 Task: Print 4 pages per sheet.
Action: Mouse moved to (1117, 35)
Screenshot: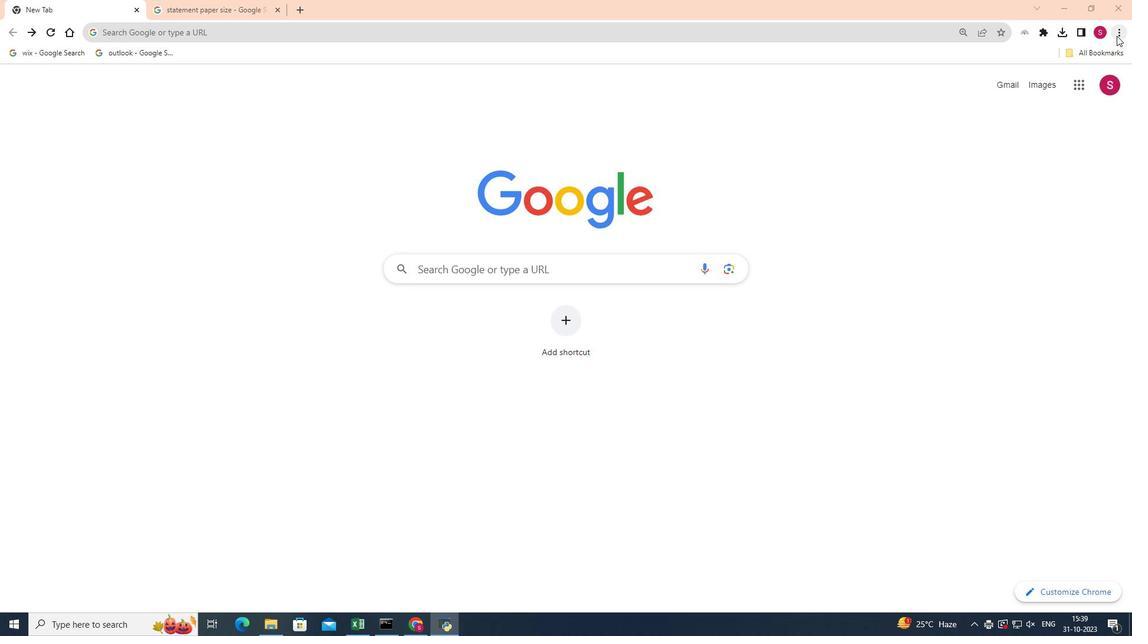 
Action: Mouse pressed left at (1117, 35)
Screenshot: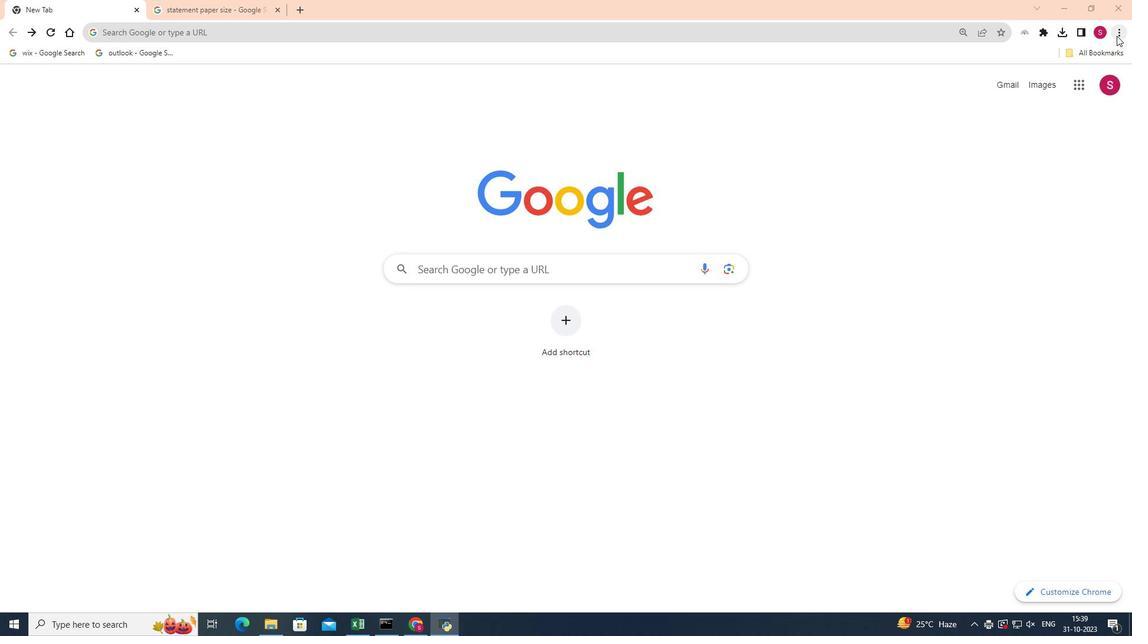 
Action: Mouse moved to (991, 178)
Screenshot: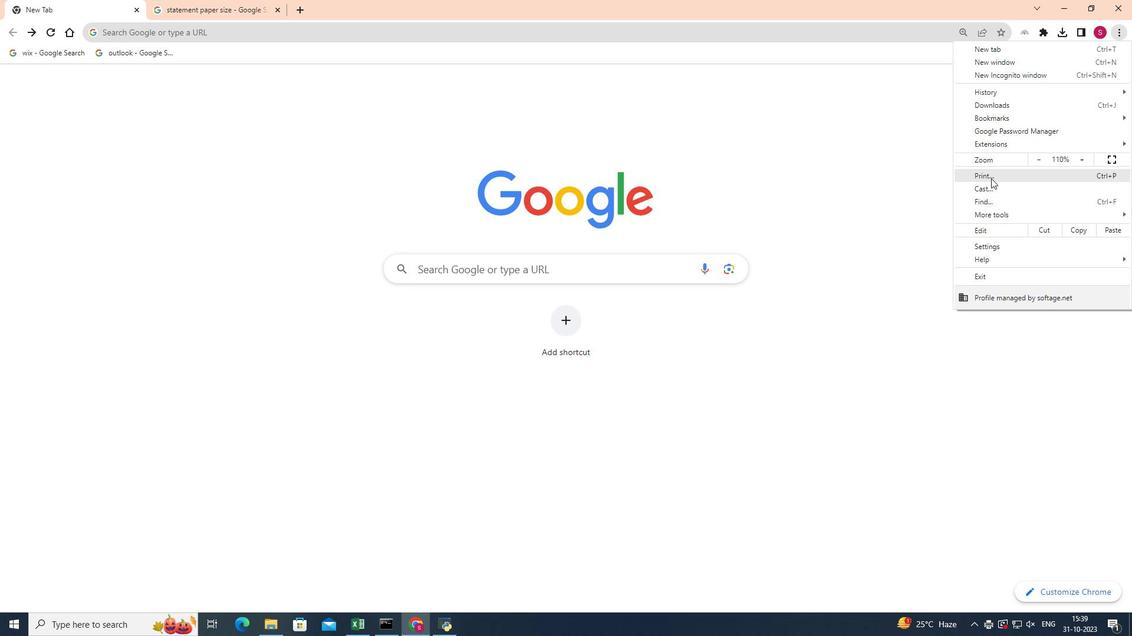 
Action: Mouse pressed left at (991, 178)
Screenshot: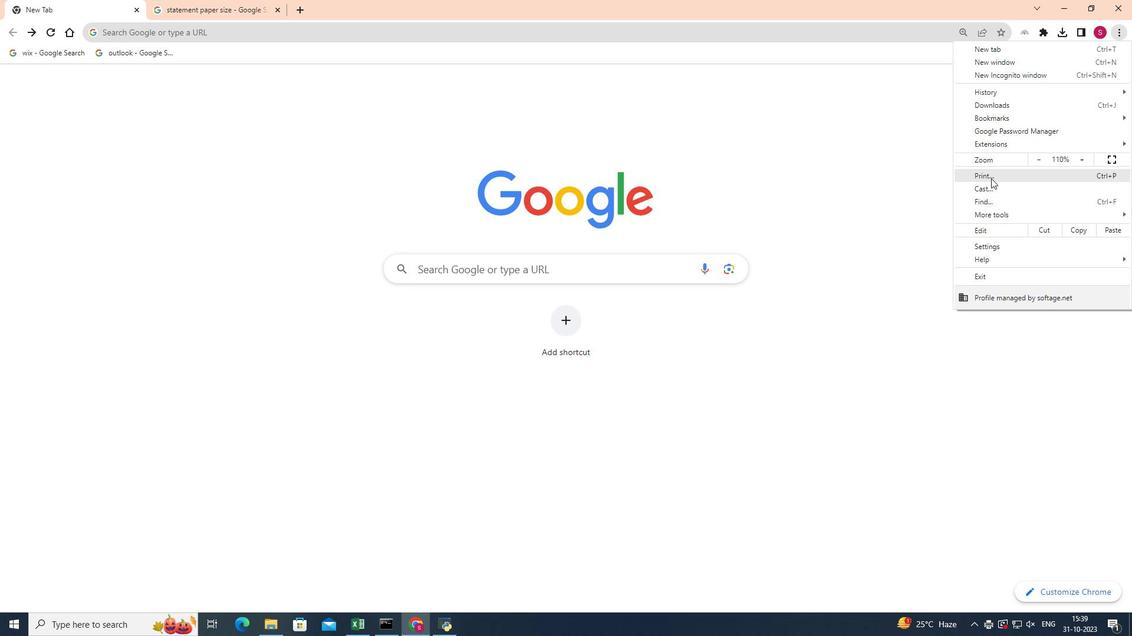 
Action: Mouse moved to (924, 238)
Screenshot: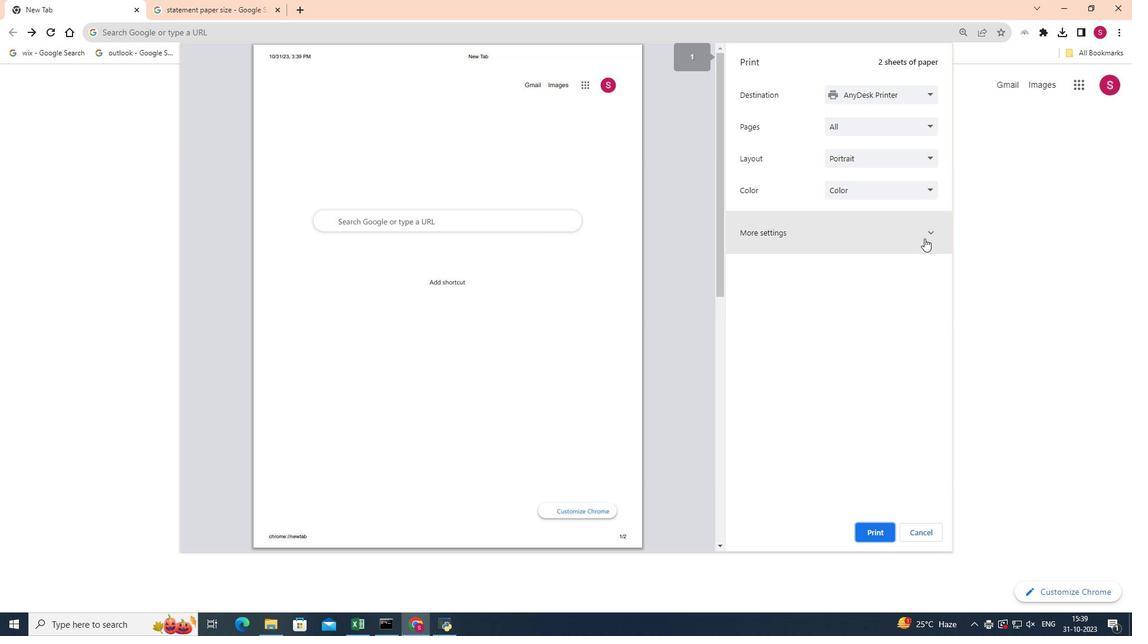 
Action: Mouse pressed left at (924, 238)
Screenshot: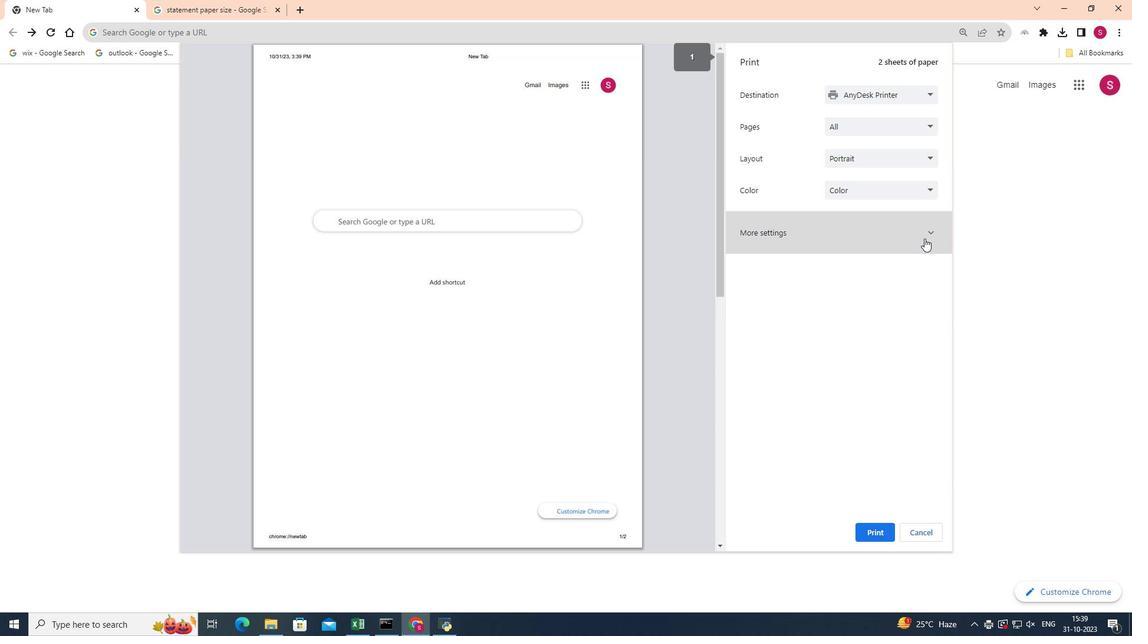 
Action: Mouse moved to (924, 306)
Screenshot: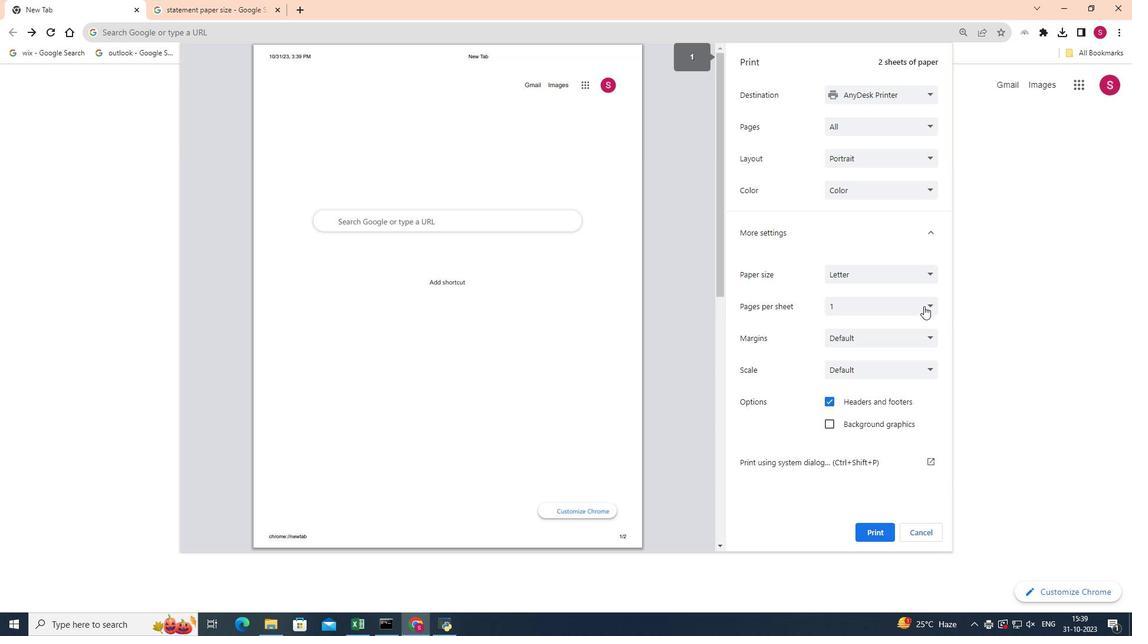 
Action: Mouse pressed left at (924, 306)
Screenshot: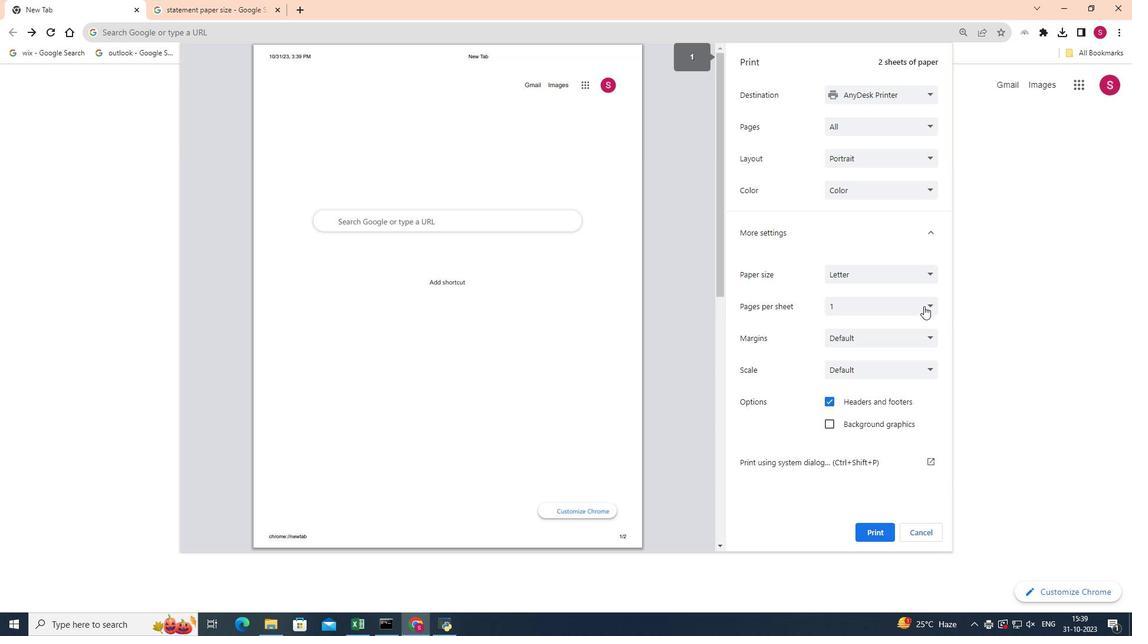 
Action: Mouse moved to (831, 343)
Screenshot: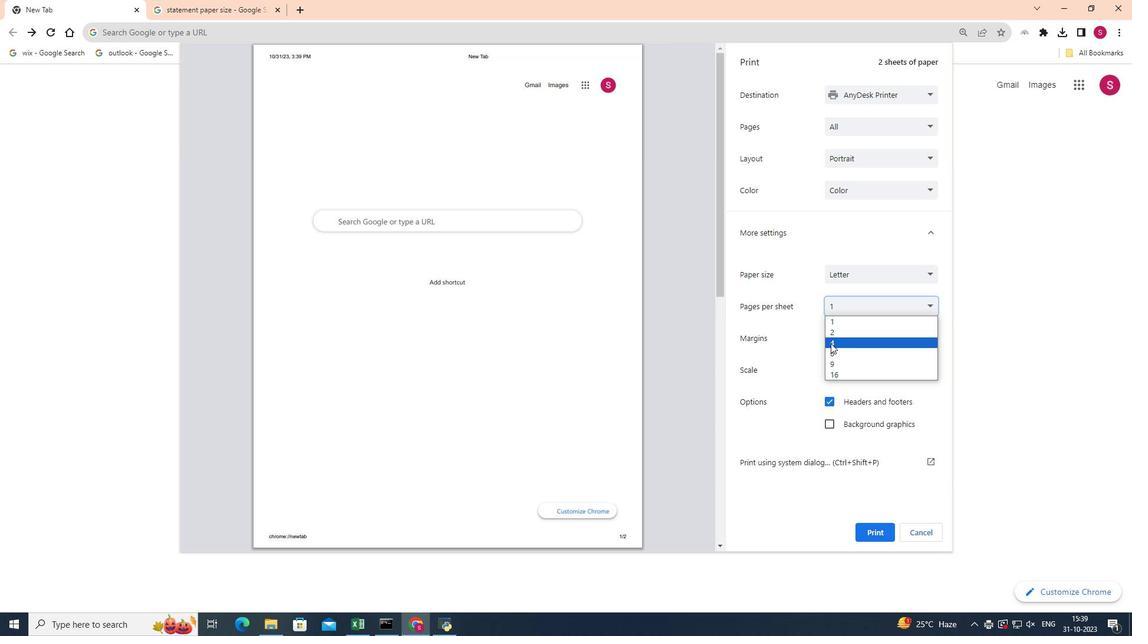 
Action: Mouse pressed left at (831, 343)
Screenshot: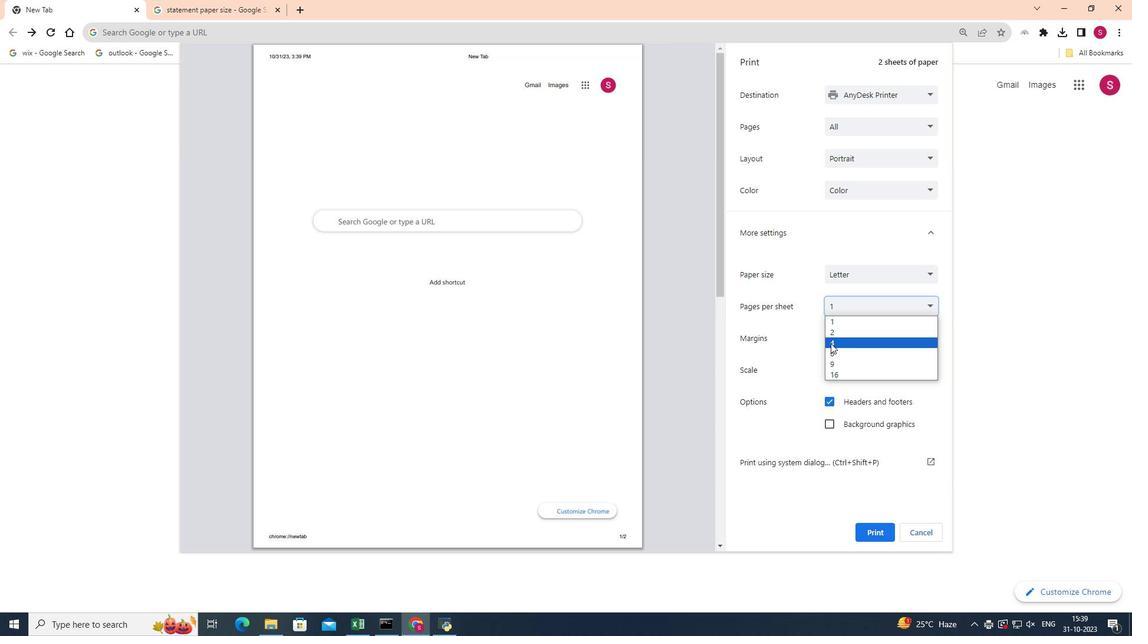 
Action: Mouse moved to (871, 533)
Screenshot: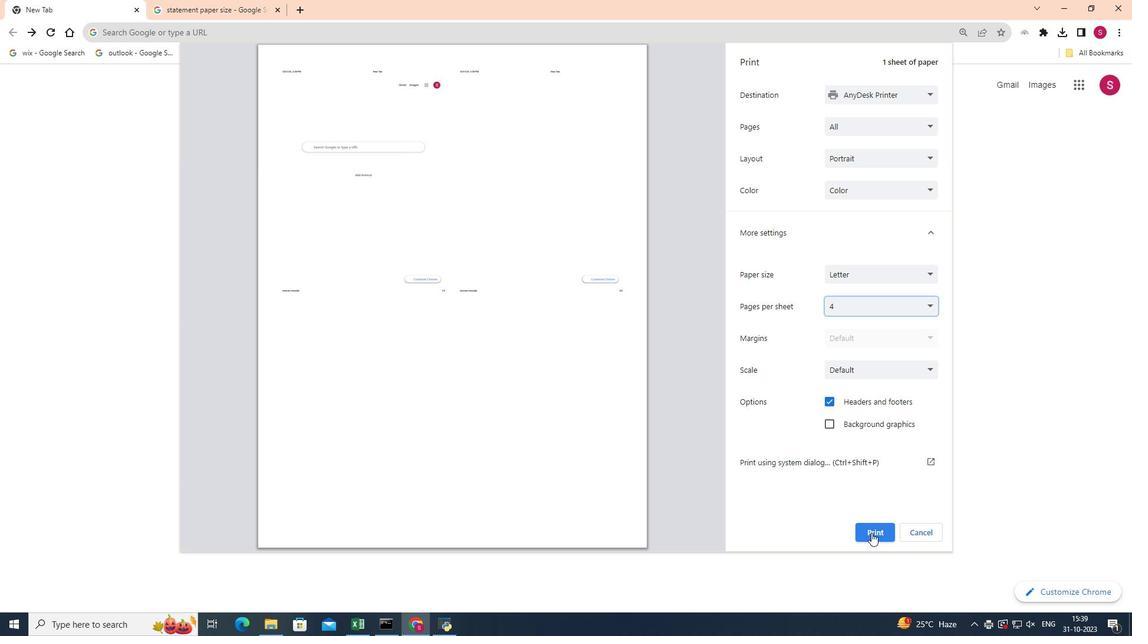 
Action: Mouse pressed left at (871, 533)
Screenshot: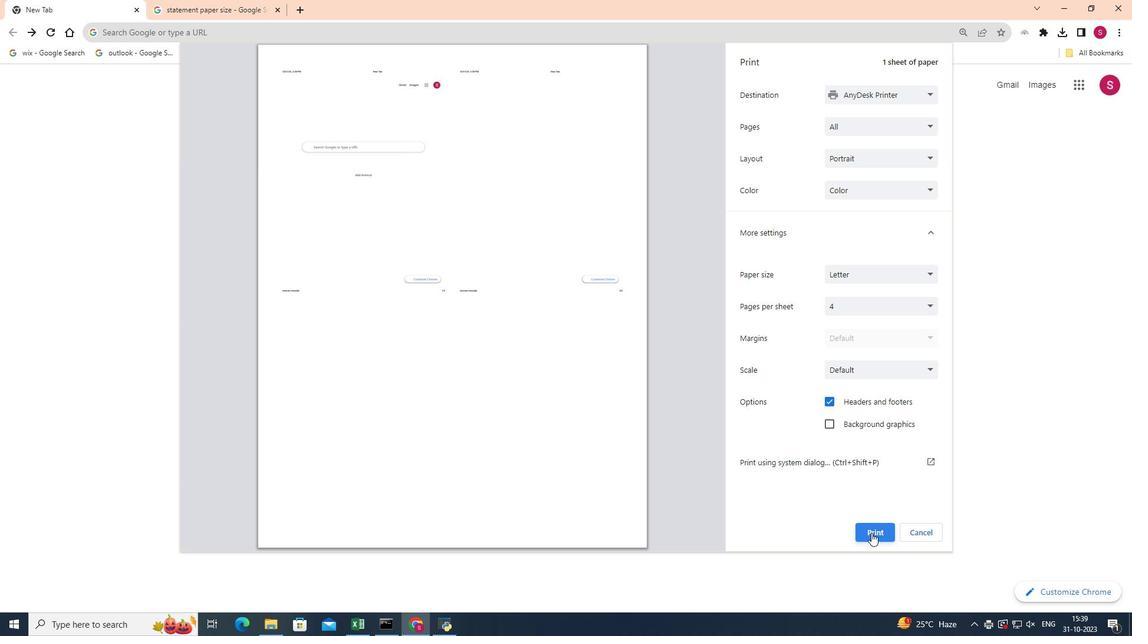 
